 Task: Filter the notifications by "reason:state-change".
Action: Mouse moved to (968, 129)
Screenshot: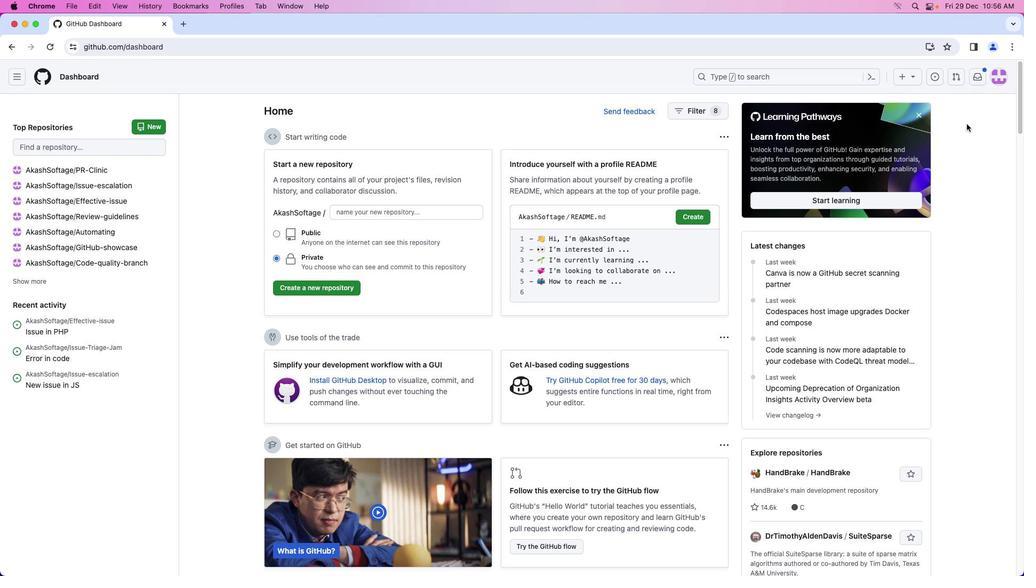 
Action: Mouse pressed left at (968, 129)
Screenshot: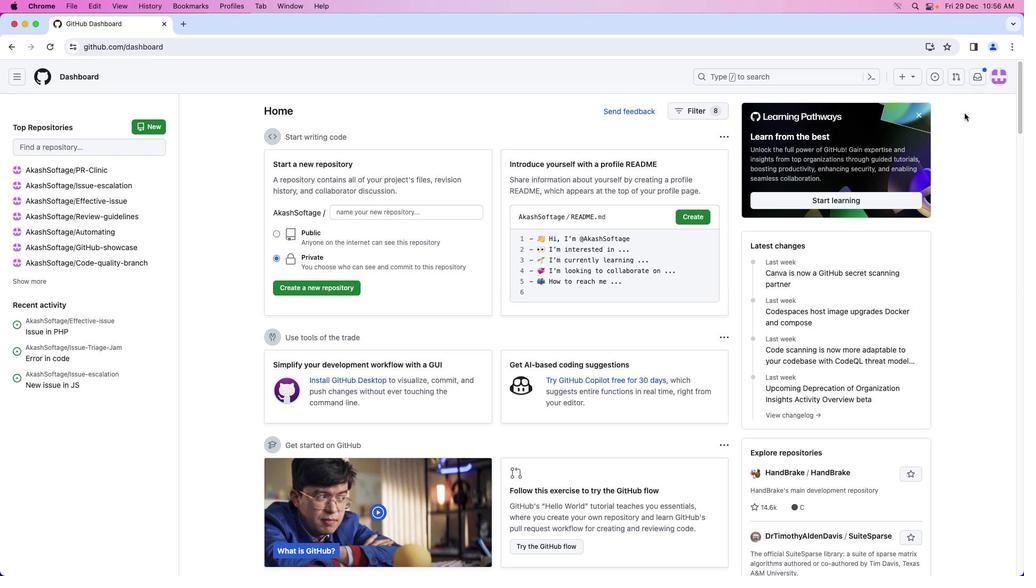 
Action: Mouse moved to (976, 75)
Screenshot: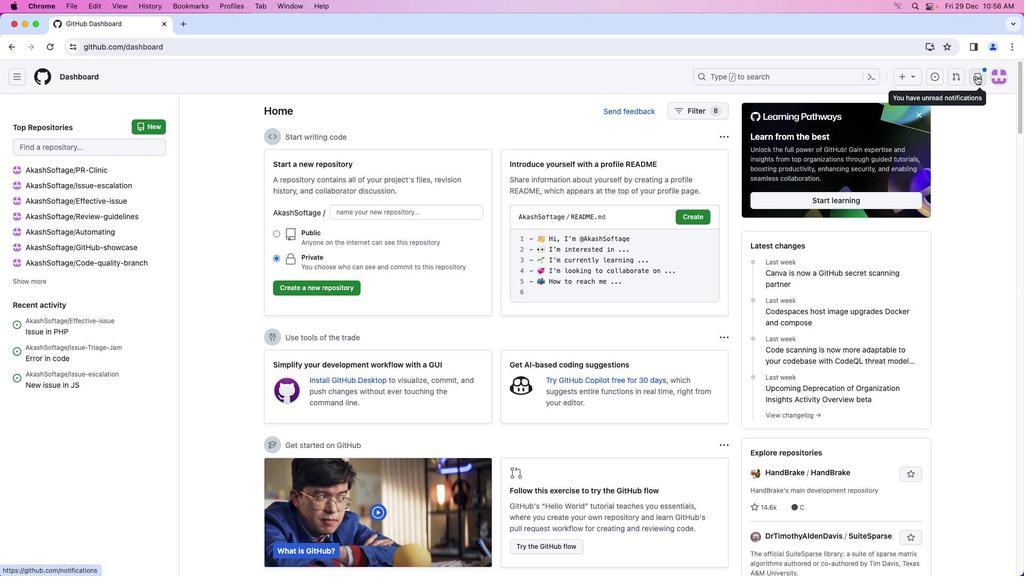 
Action: Mouse pressed left at (976, 75)
Screenshot: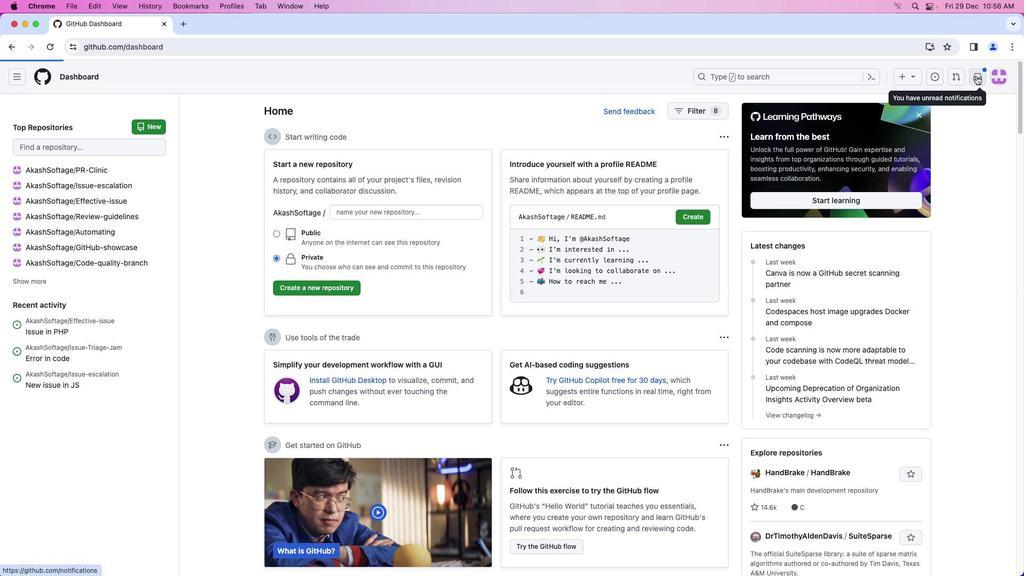 
Action: Mouse moved to (328, 108)
Screenshot: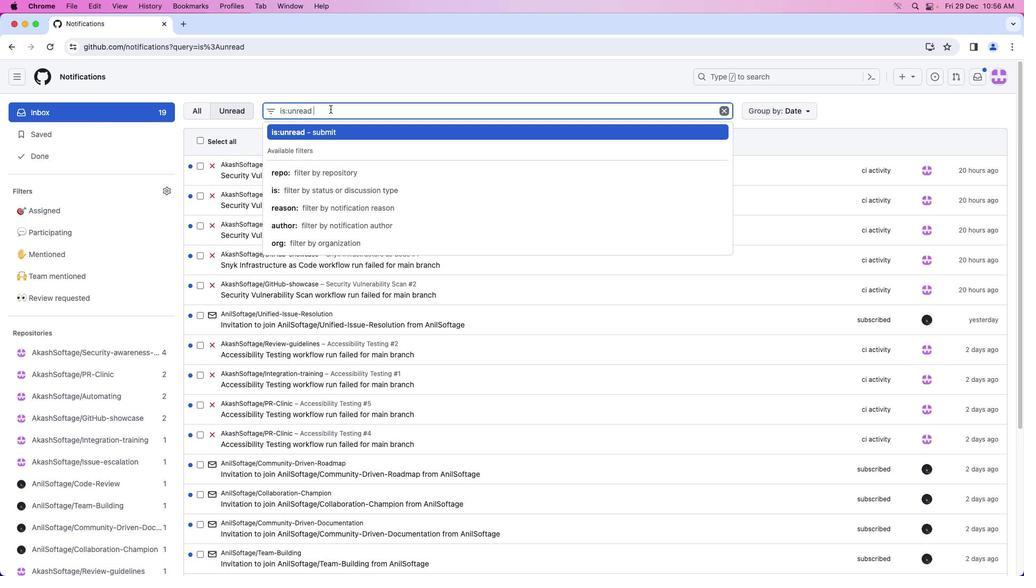 
Action: Mouse pressed left at (328, 108)
Screenshot: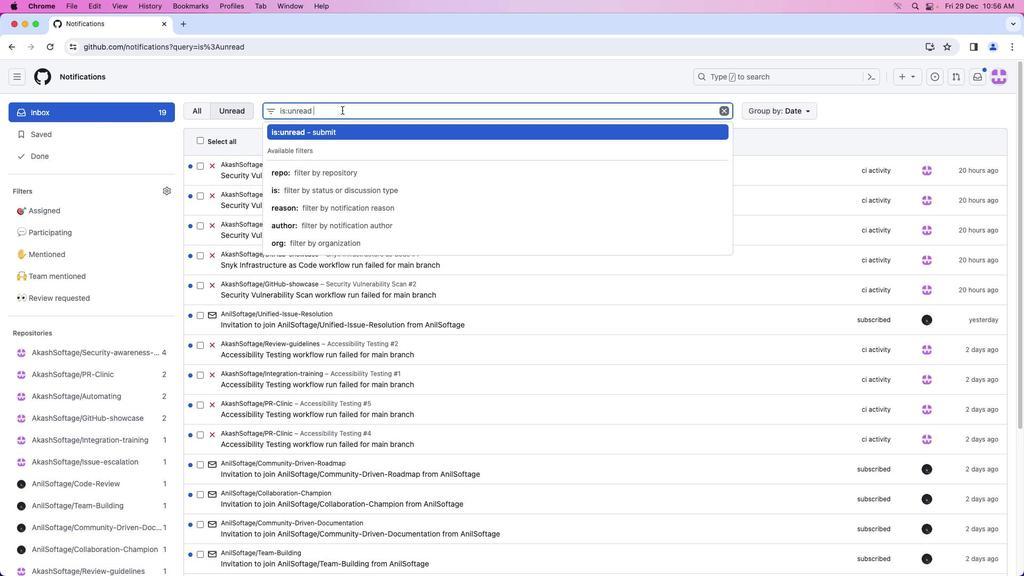 
Action: Mouse moved to (366, 112)
Screenshot: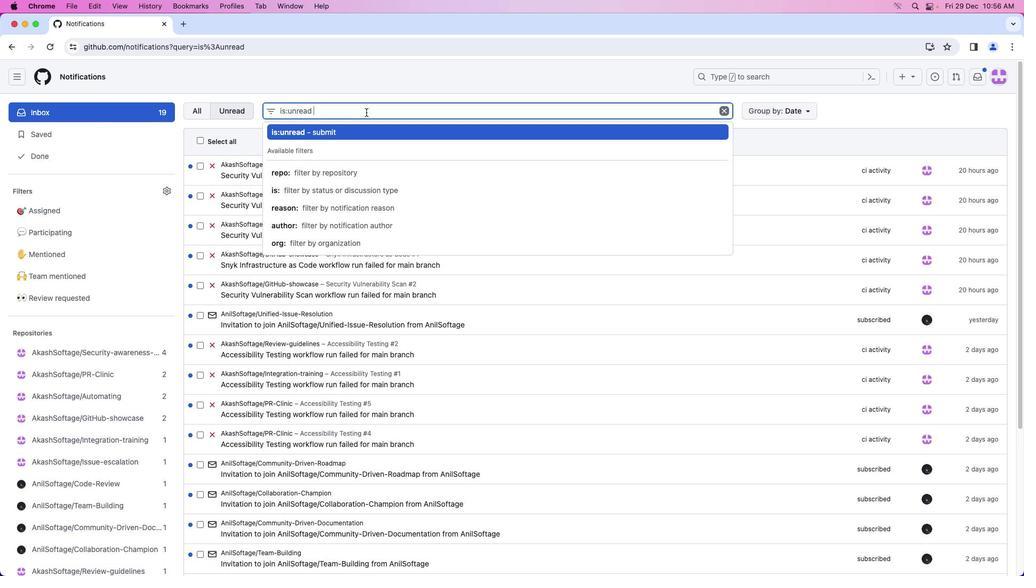 
Action: Key pressed Key.backspaceKey.backspaceKey.backspaceKey.backspaceKey.backspaceKey.backspaceKey.backspaceKey.backspaceKey.backspace'R''E'
Screenshot: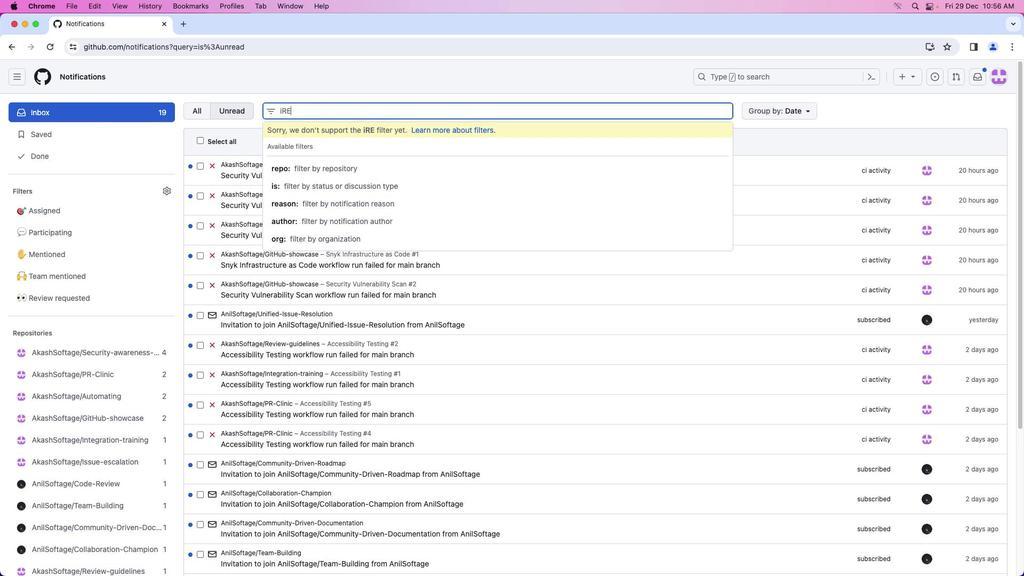 
Action: Mouse moved to (338, 204)
Screenshot: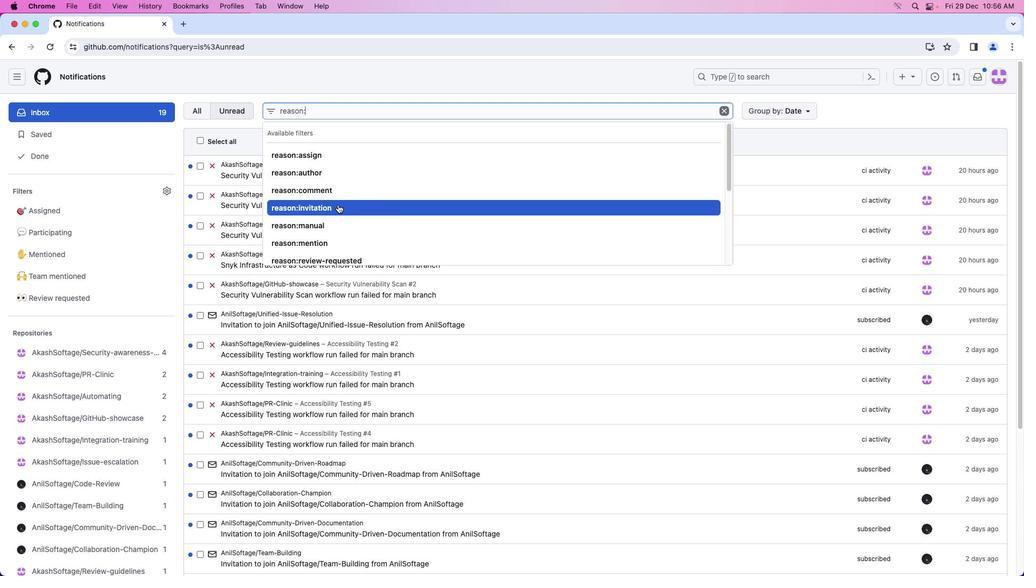 
Action: Mouse pressed left at (338, 204)
Screenshot: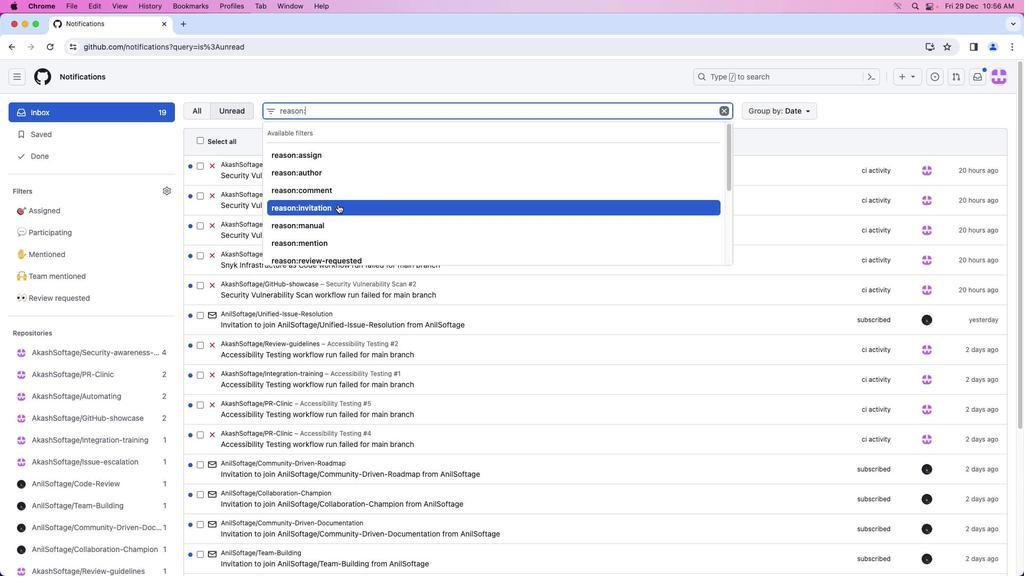 
Action: Mouse moved to (353, 218)
Screenshot: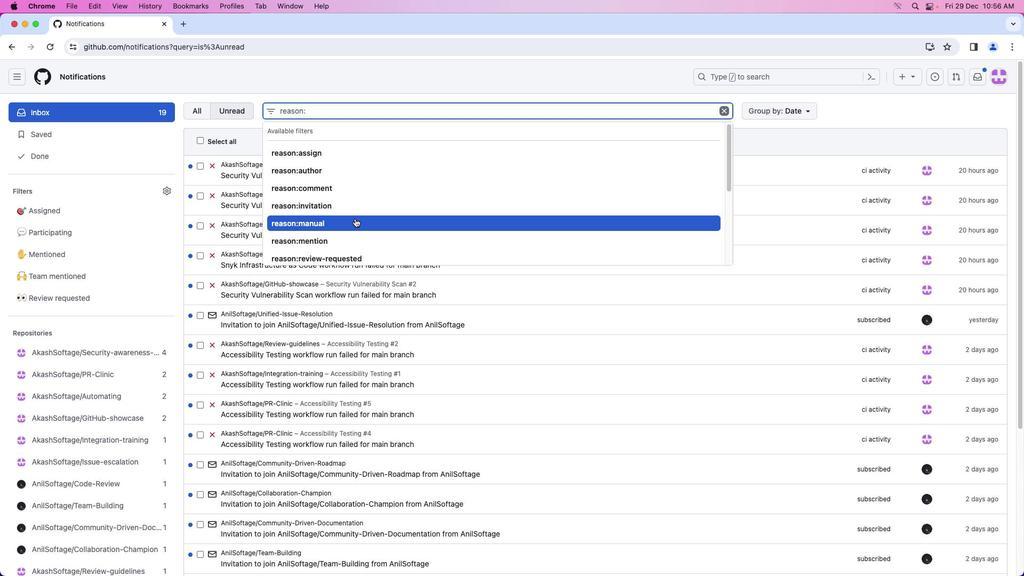 
Action: Mouse scrolled (353, 218) with delta (0, 0)
Screenshot: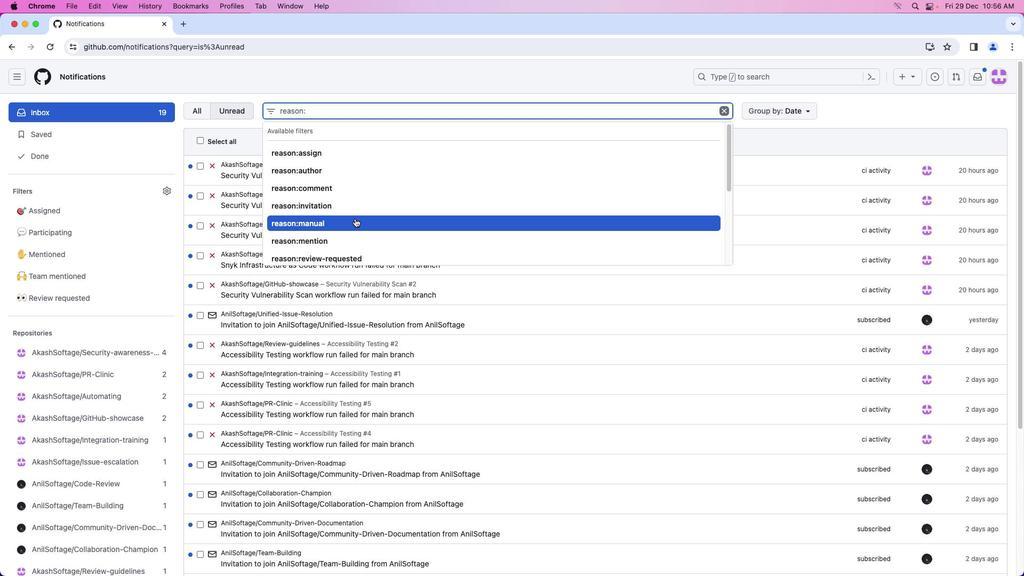 
Action: Mouse moved to (355, 218)
Screenshot: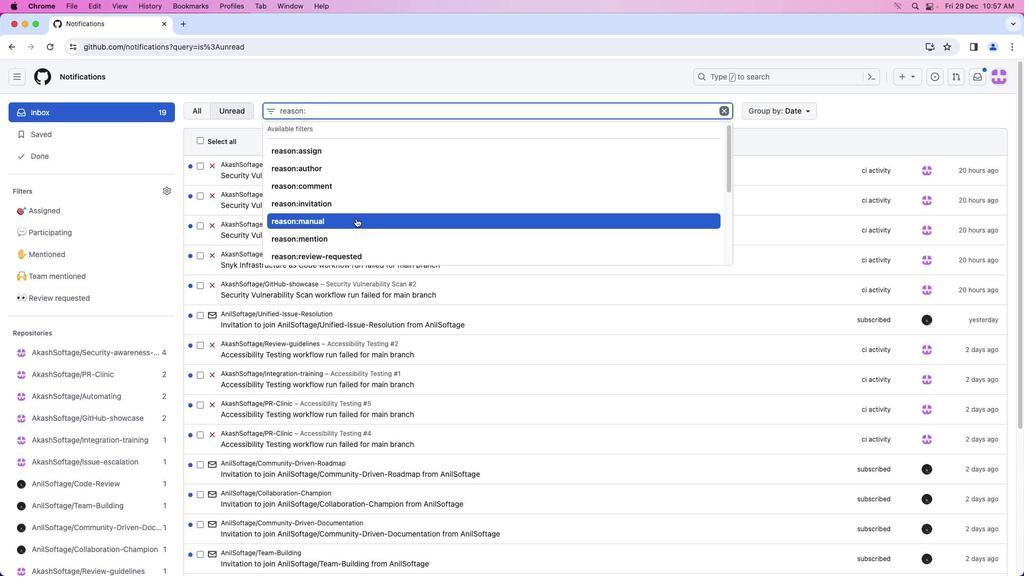 
Action: Mouse scrolled (355, 218) with delta (0, 0)
Screenshot: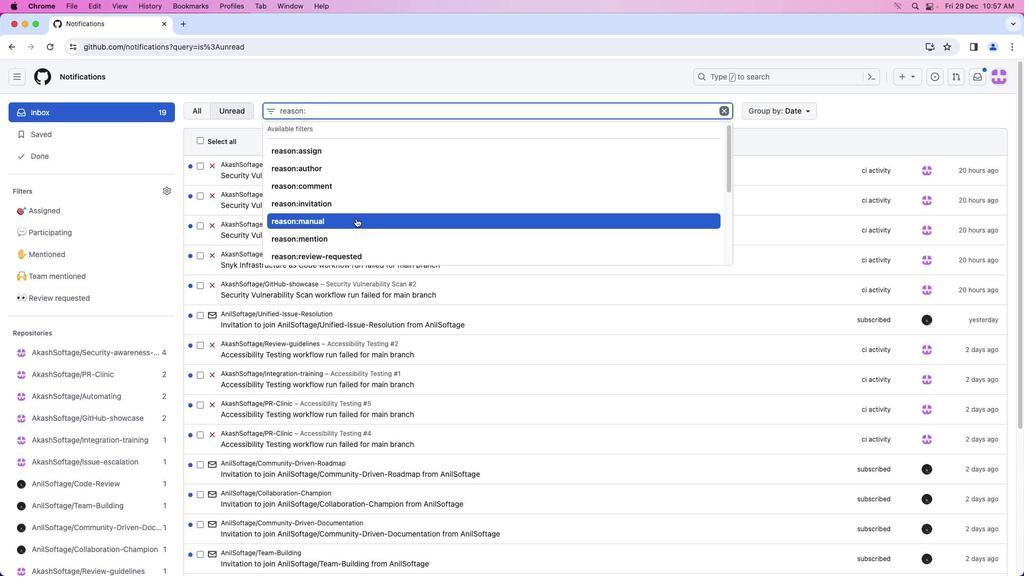 
Action: Mouse moved to (329, 176)
Screenshot: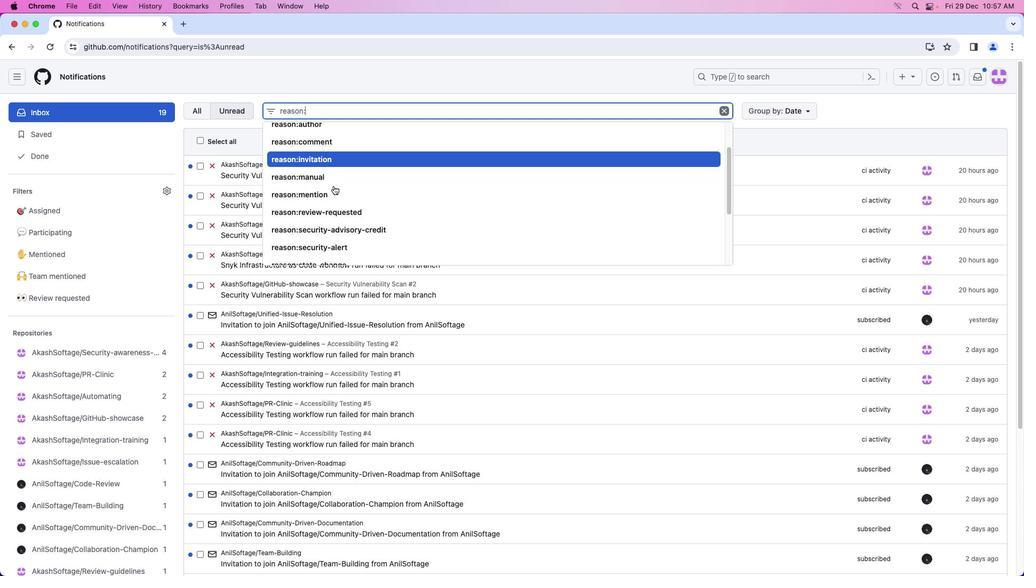 
Action: Mouse scrolled (329, 176) with delta (0, 0)
Screenshot: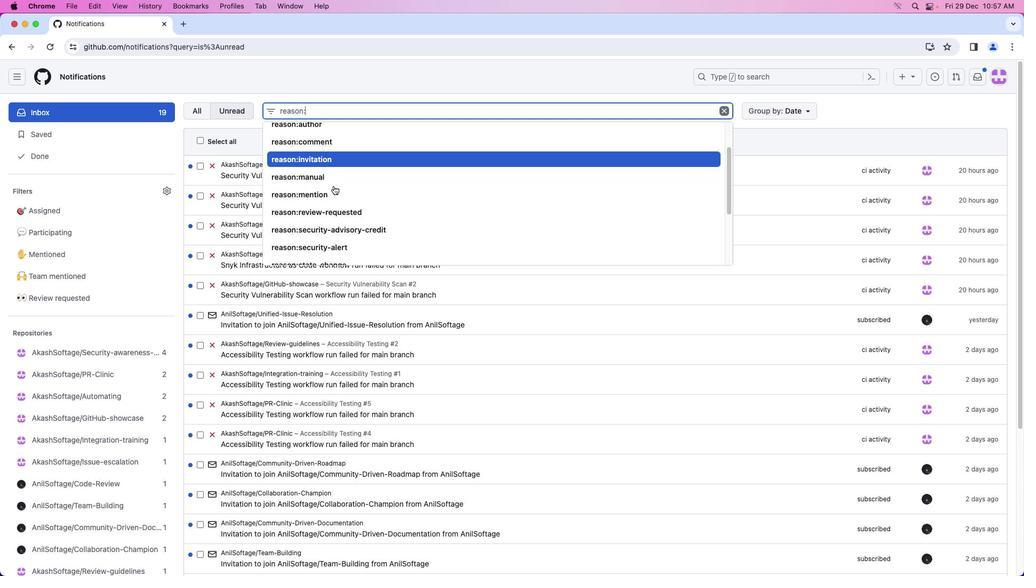 
Action: Mouse moved to (330, 181)
Screenshot: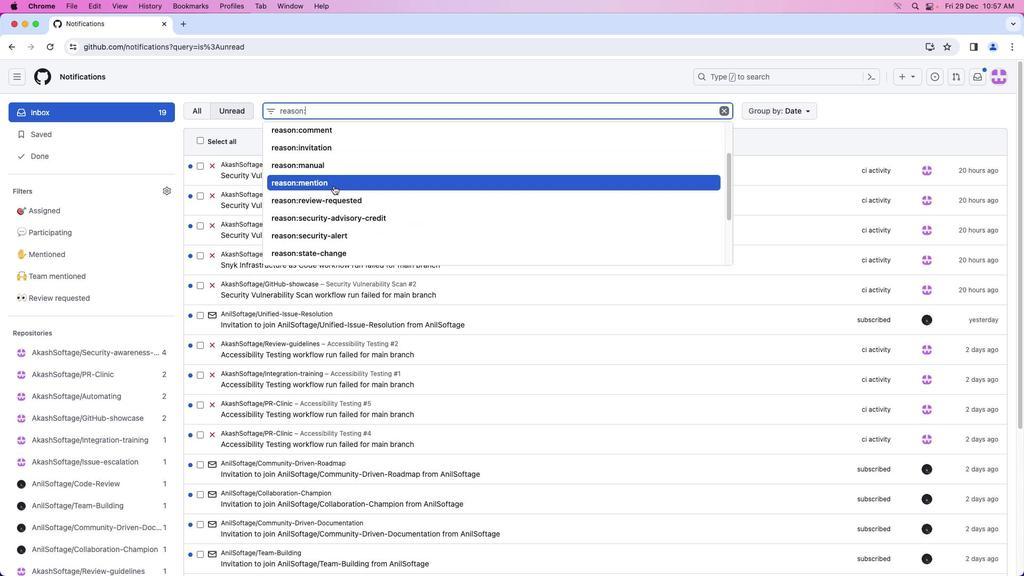 
Action: Mouse scrolled (330, 181) with delta (0, 0)
Screenshot: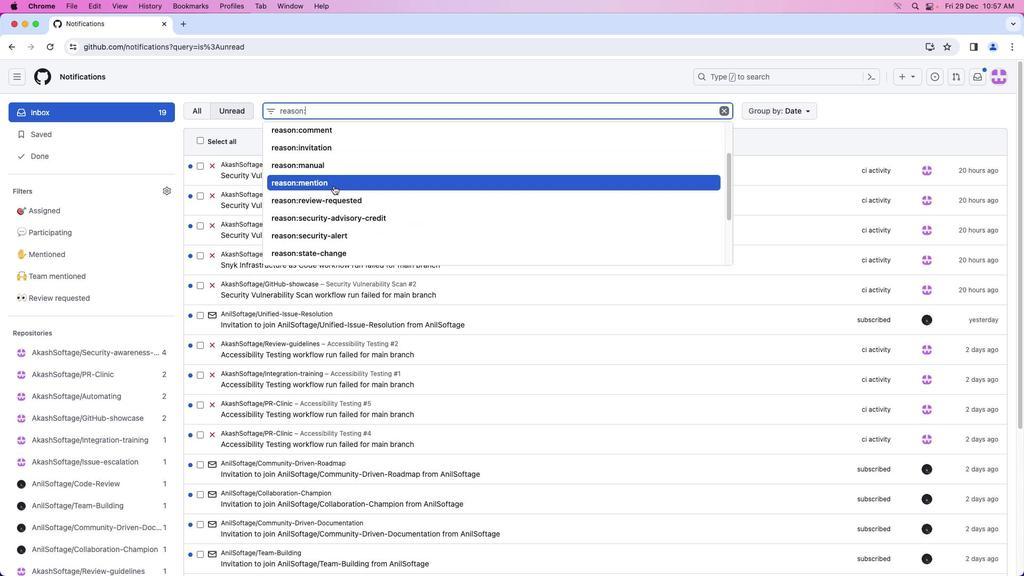 
Action: Mouse moved to (330, 182)
Screenshot: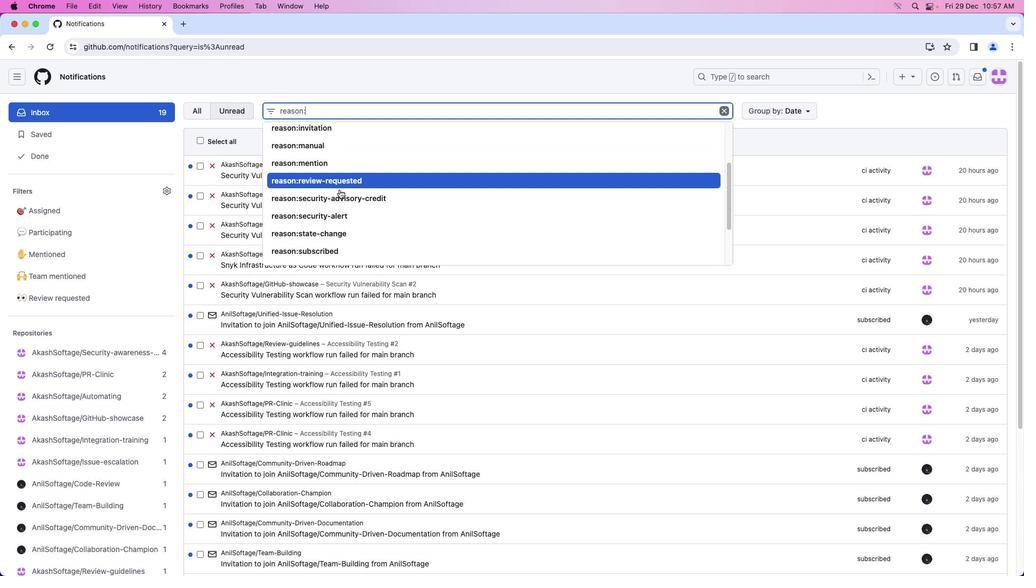
Action: Mouse scrolled (330, 182) with delta (0, 0)
Screenshot: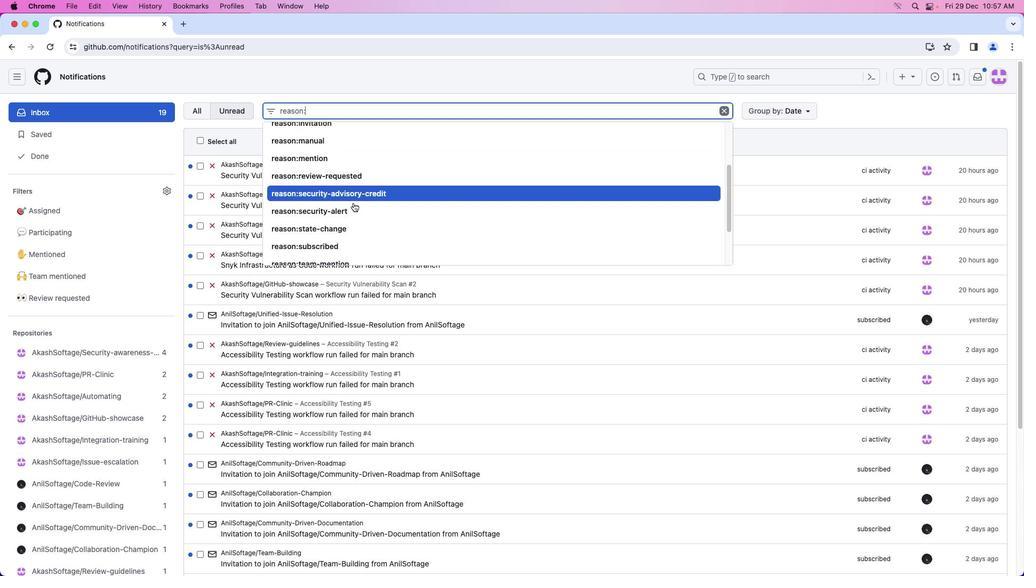
Action: Mouse moved to (331, 184)
Screenshot: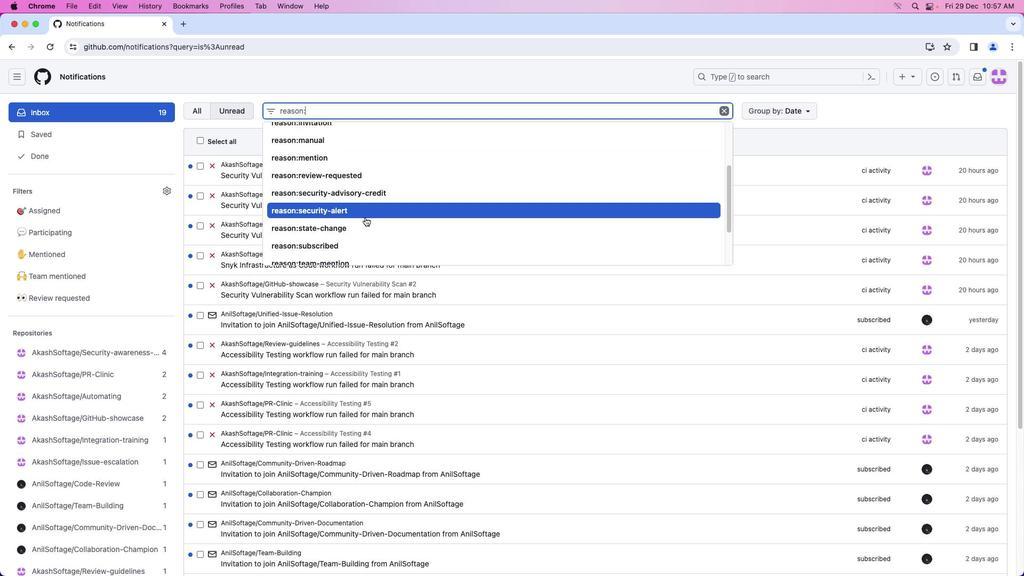 
Action: Mouse scrolled (331, 184) with delta (0, 0)
Screenshot: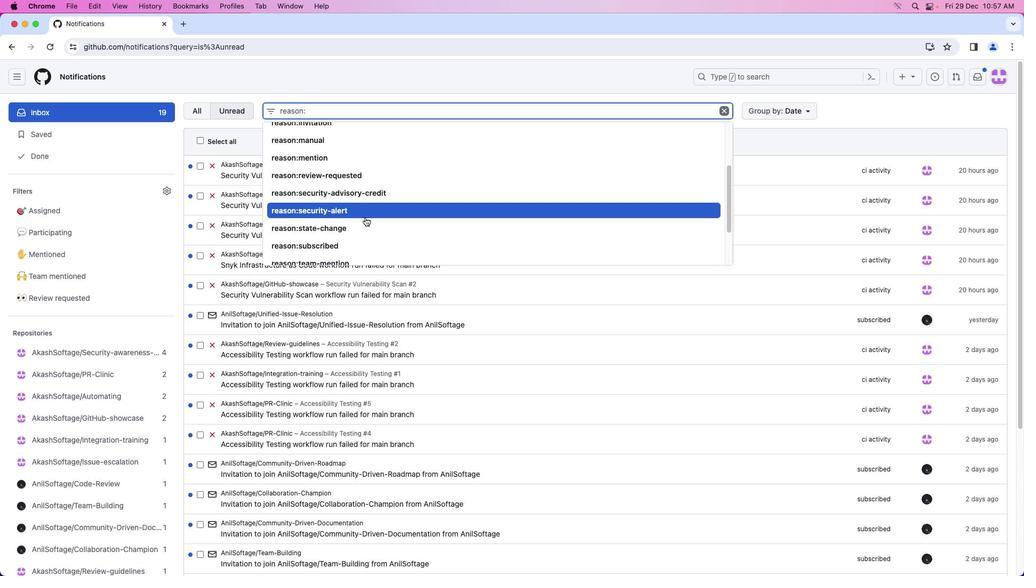 
Action: Mouse moved to (368, 219)
Screenshot: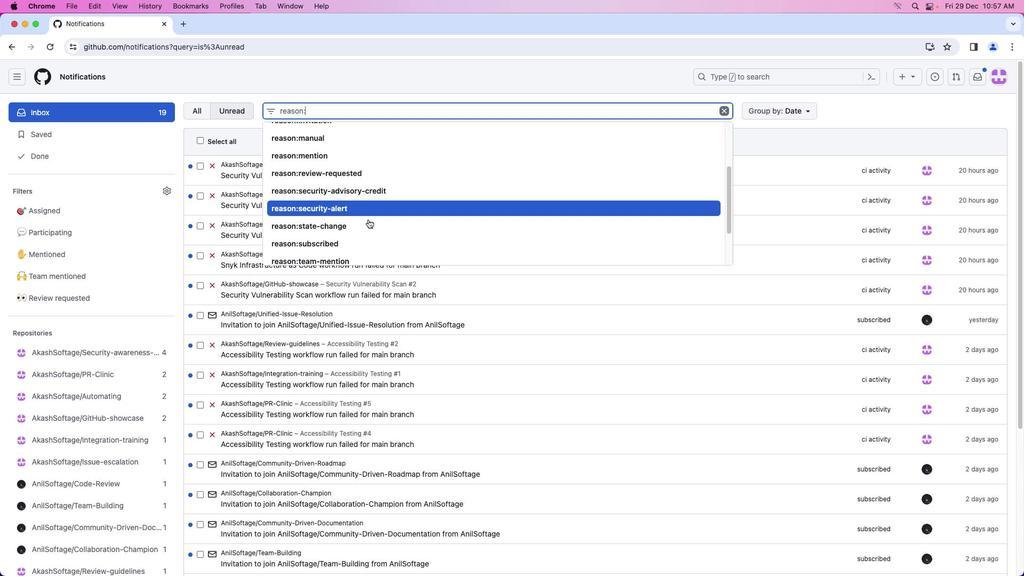
Action: Mouse scrolled (368, 219) with delta (0, 0)
Screenshot: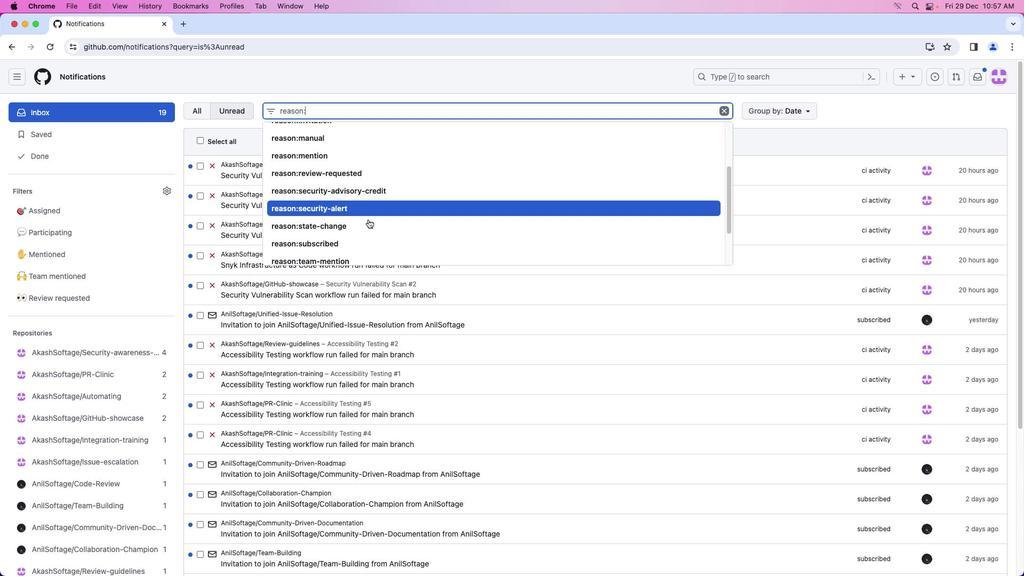 
Action: Mouse moved to (357, 224)
Screenshot: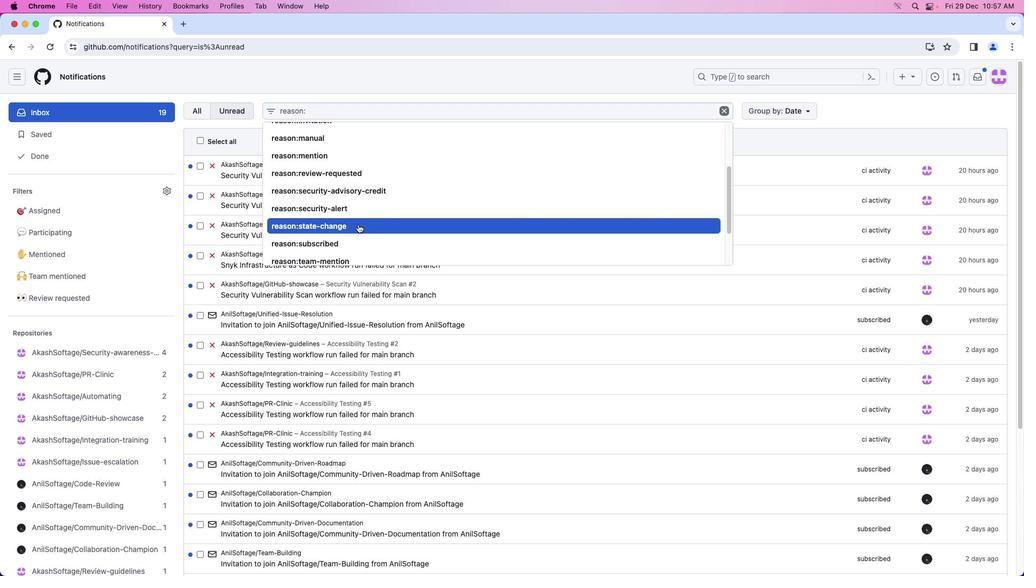 
Action: Mouse pressed left at (357, 224)
Screenshot: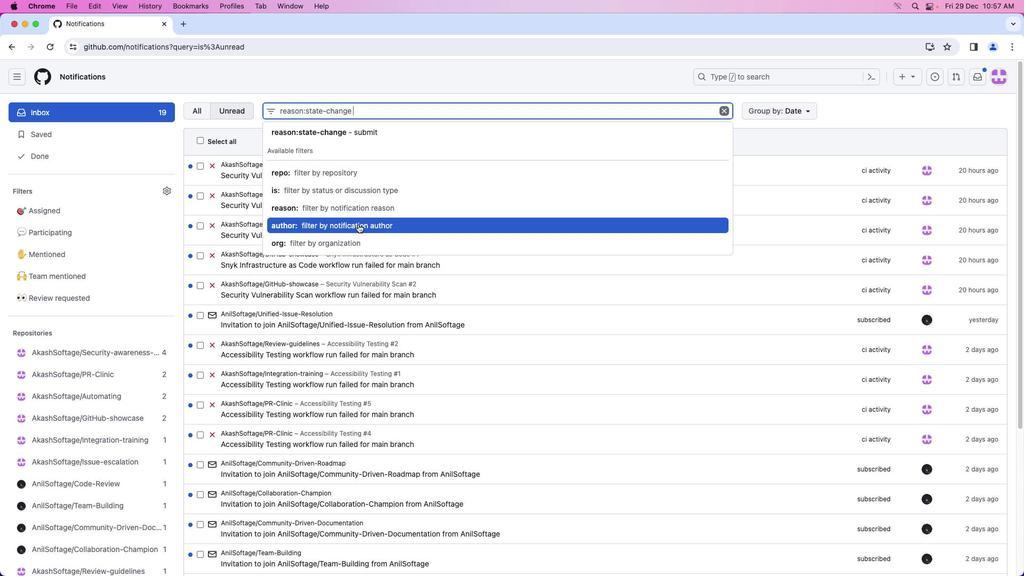 
Action: Mouse moved to (439, 108)
Screenshot: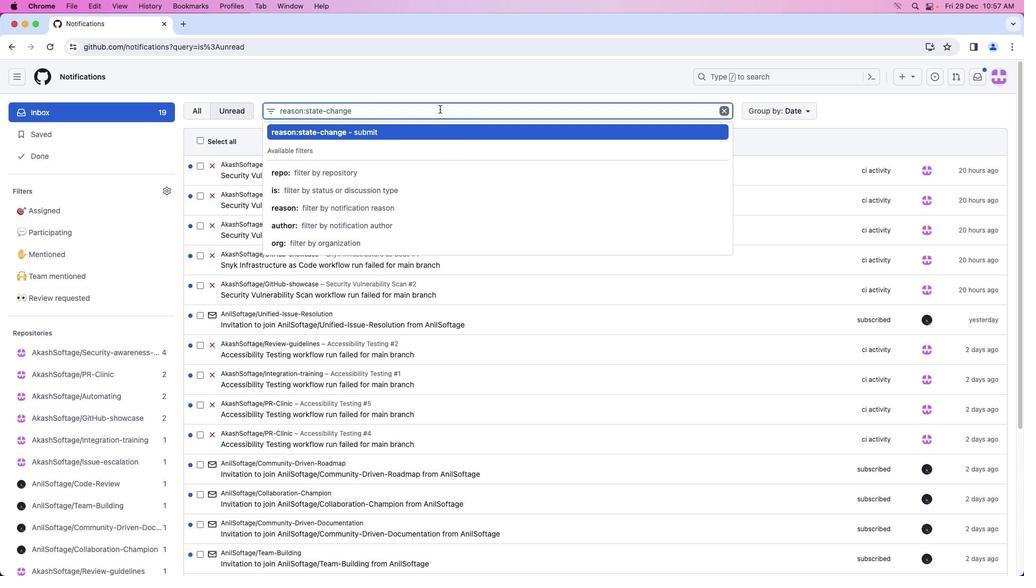 
